 Task: Select a due date automation when advanced on, 2 days before a card is due add fields without custom field "Resume" set to a number lower or equal to 1 and greater or equal to 10 at 11:00 AM.
Action: Mouse moved to (943, 78)
Screenshot: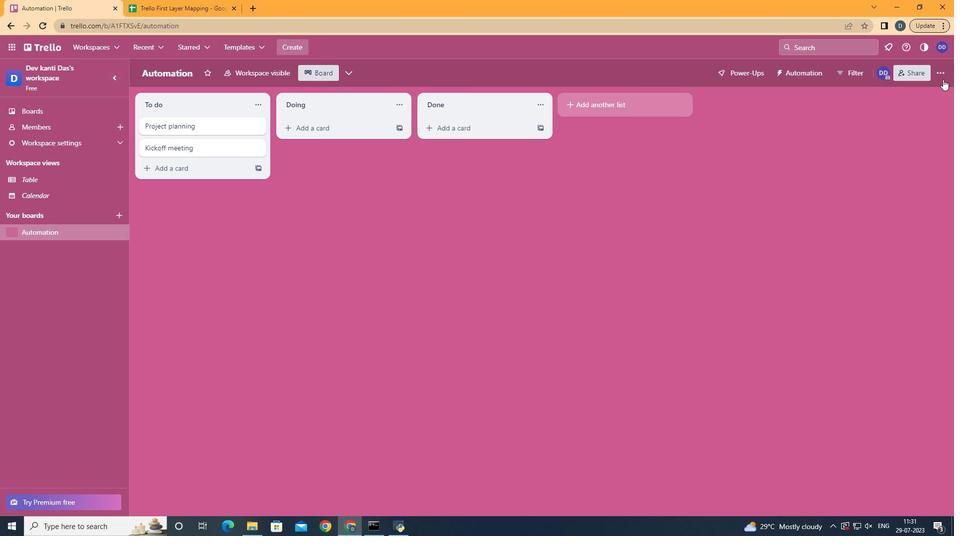 
Action: Mouse pressed left at (943, 78)
Screenshot: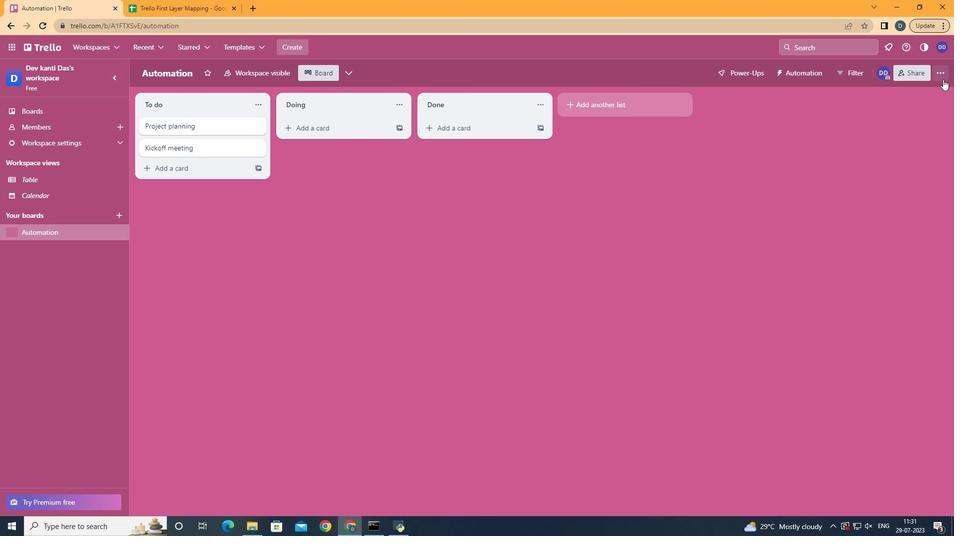 
Action: Mouse moved to (843, 211)
Screenshot: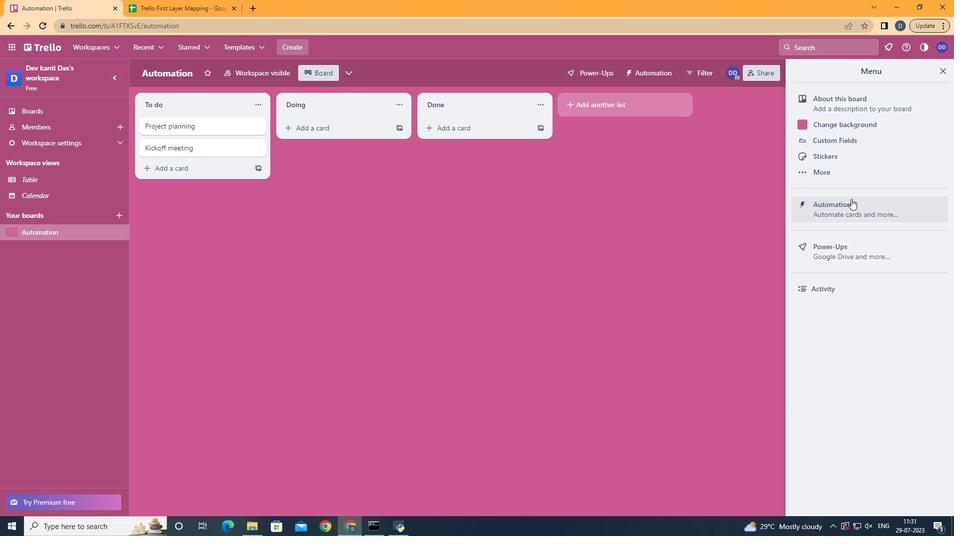 
Action: Mouse pressed left at (843, 211)
Screenshot: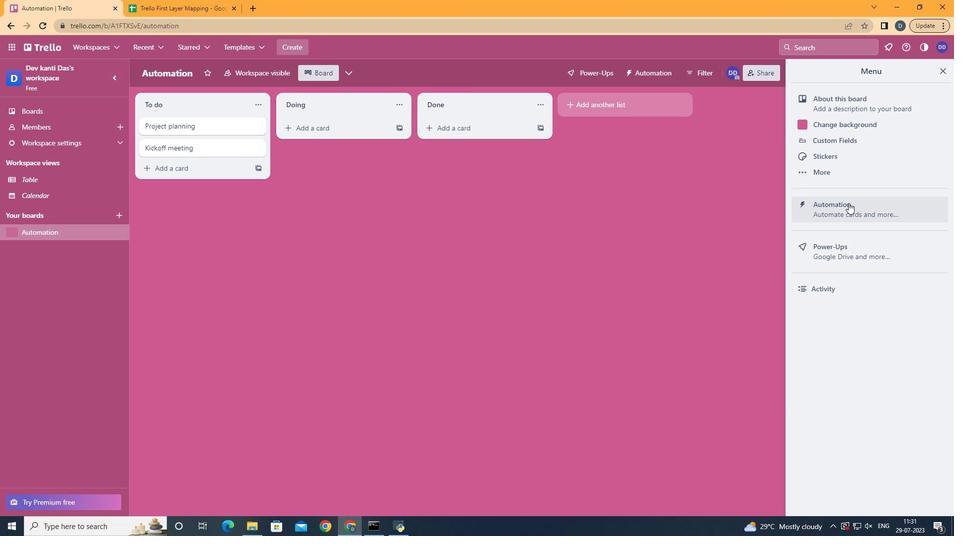 
Action: Mouse moved to (171, 199)
Screenshot: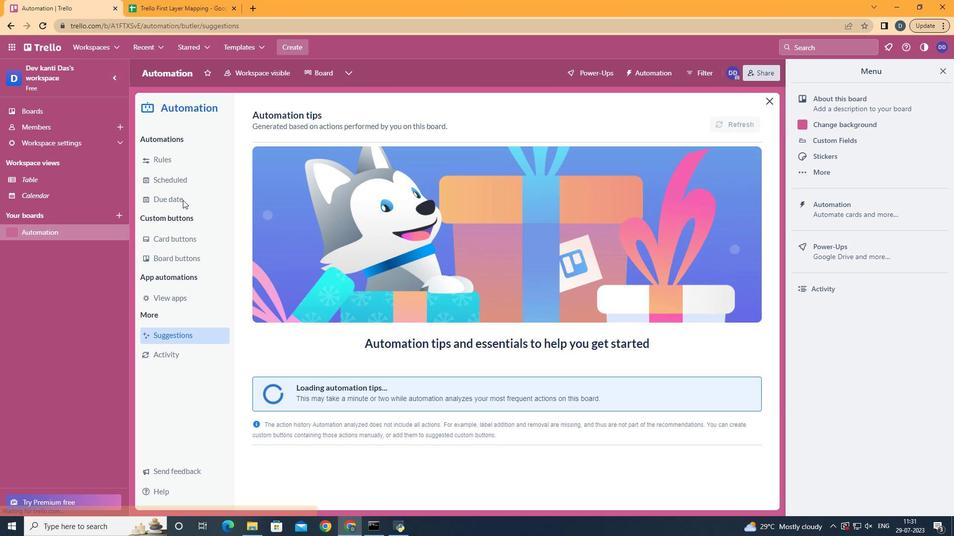 
Action: Mouse pressed left at (171, 199)
Screenshot: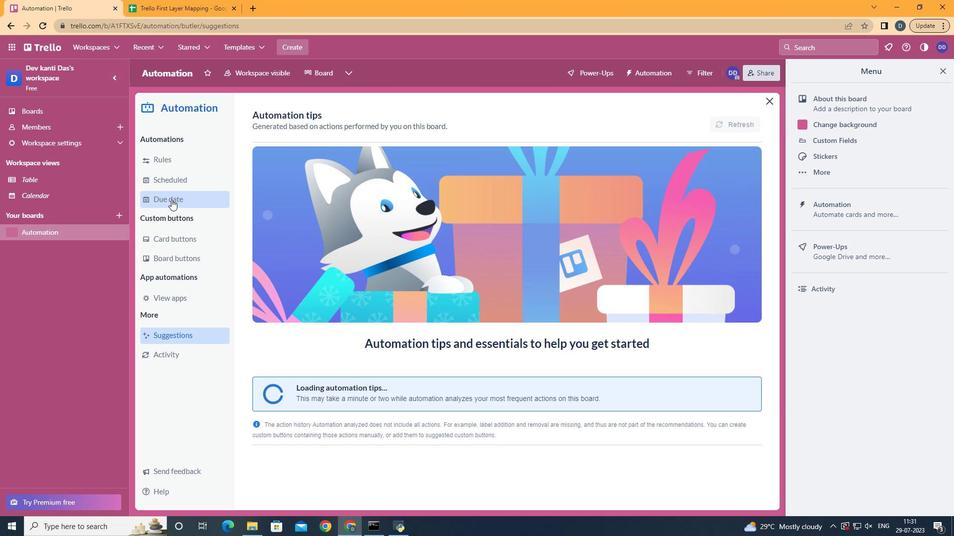 
Action: Mouse moved to (683, 120)
Screenshot: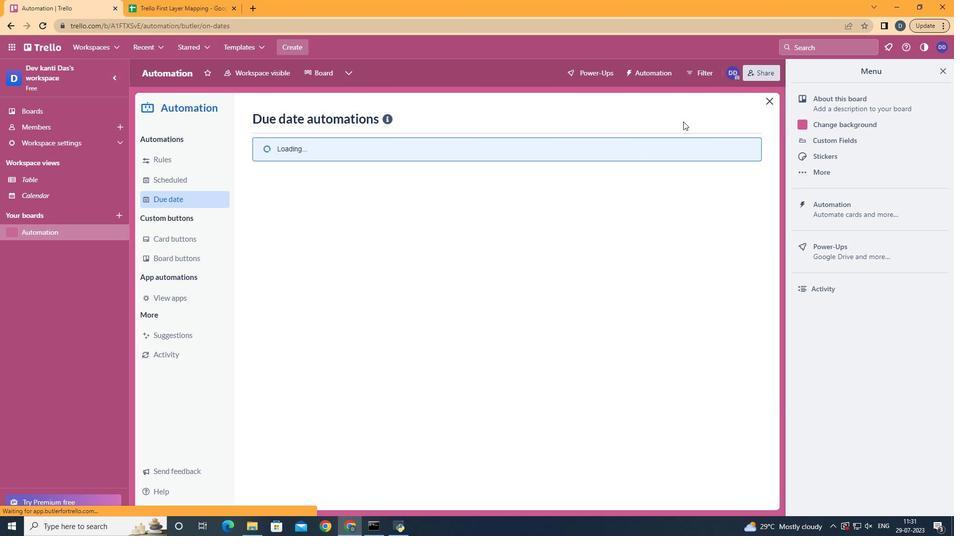 
Action: Mouse pressed left at (683, 120)
Screenshot: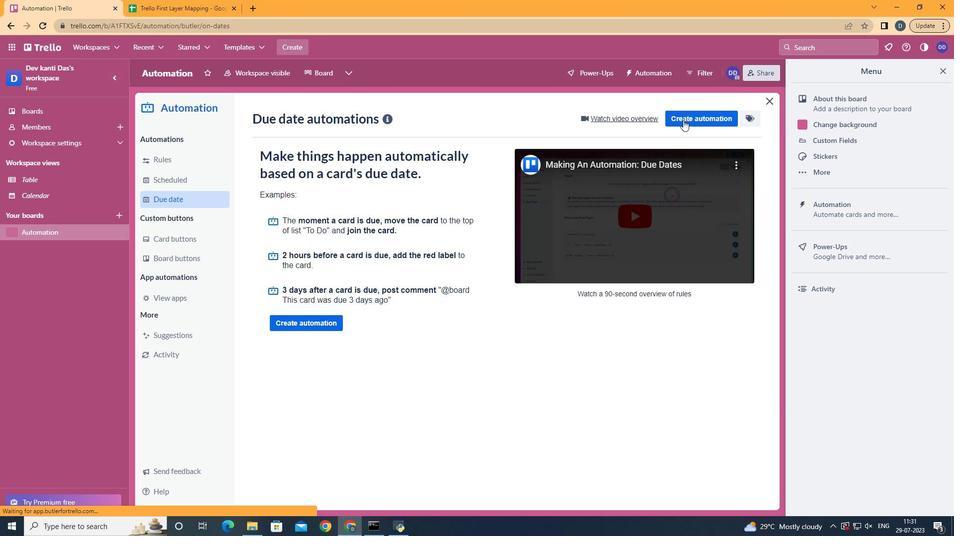 
Action: Mouse moved to (508, 208)
Screenshot: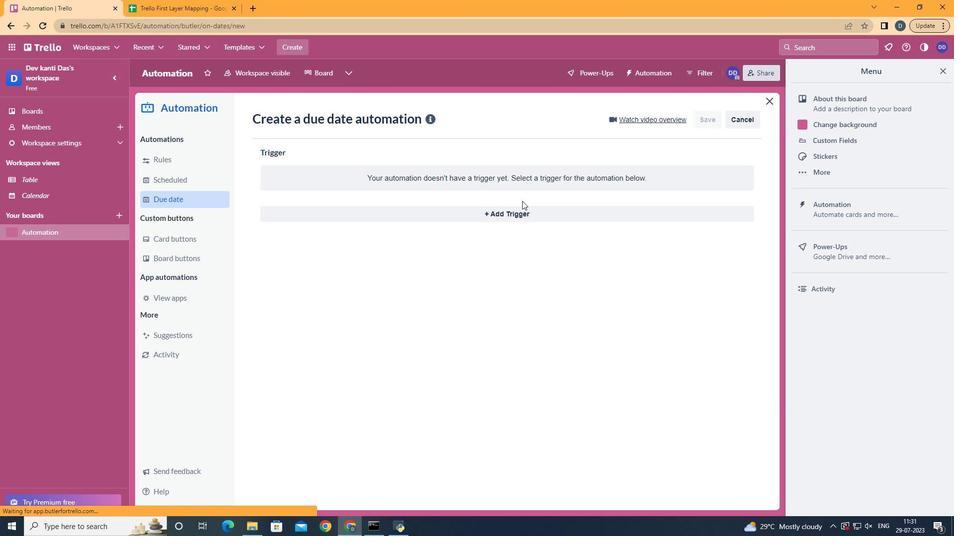 
Action: Mouse pressed left at (508, 208)
Screenshot: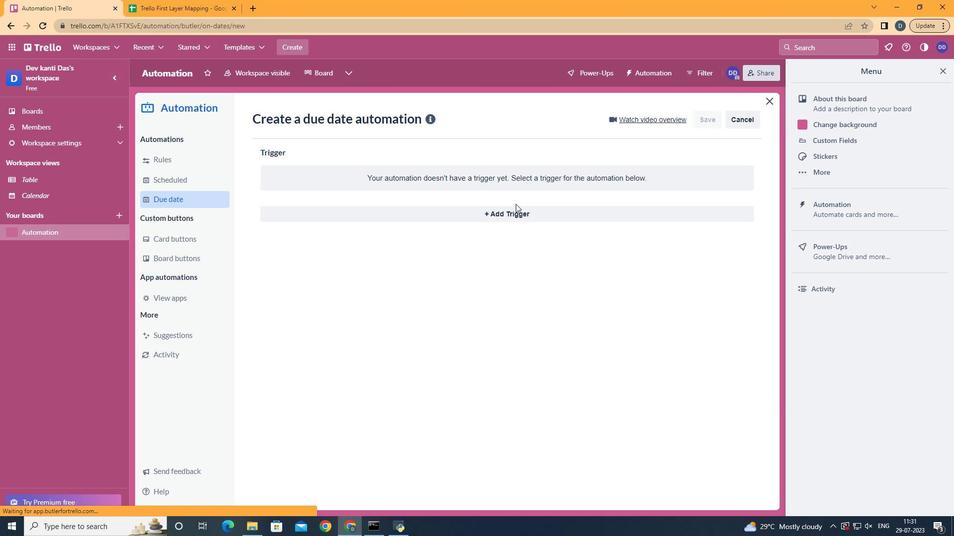 
Action: Mouse moved to (389, 370)
Screenshot: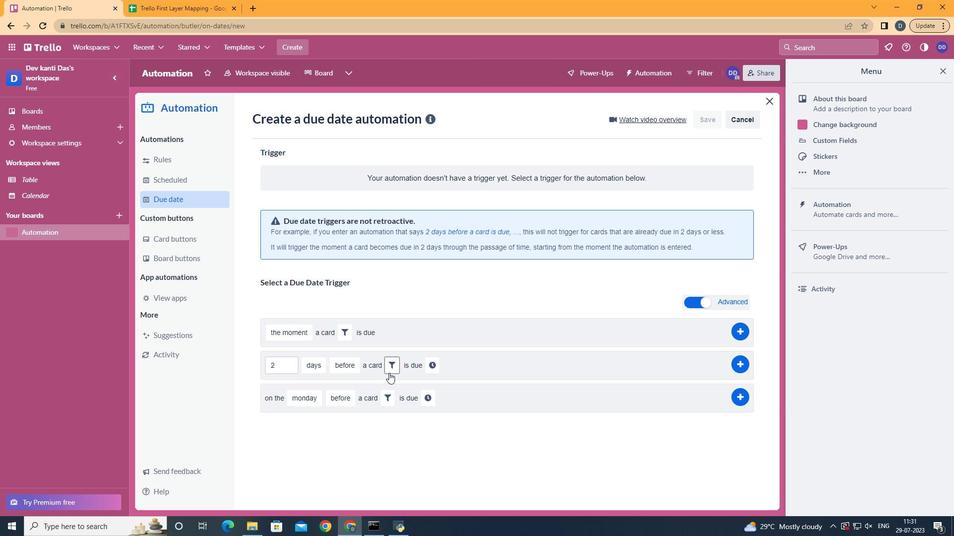 
Action: Mouse pressed left at (389, 370)
Screenshot: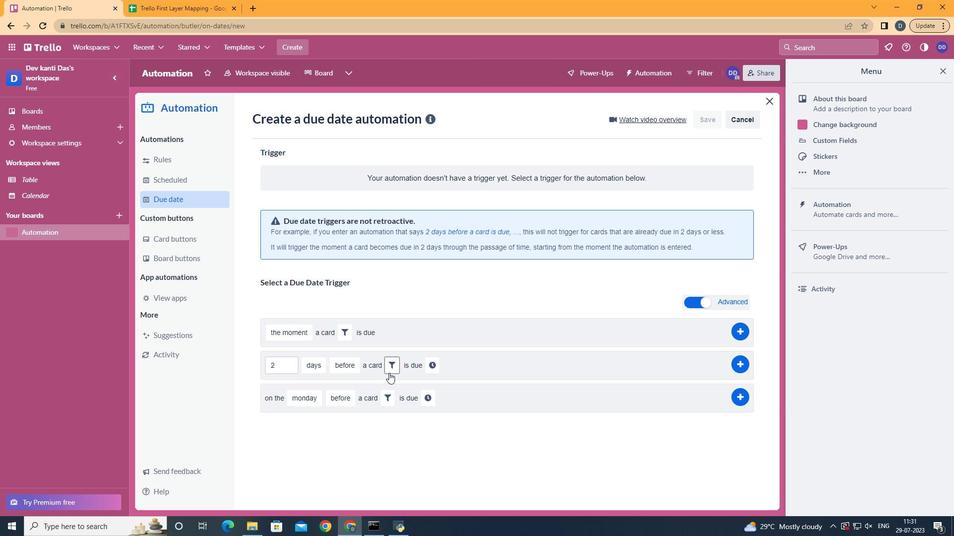 
Action: Mouse moved to (547, 404)
Screenshot: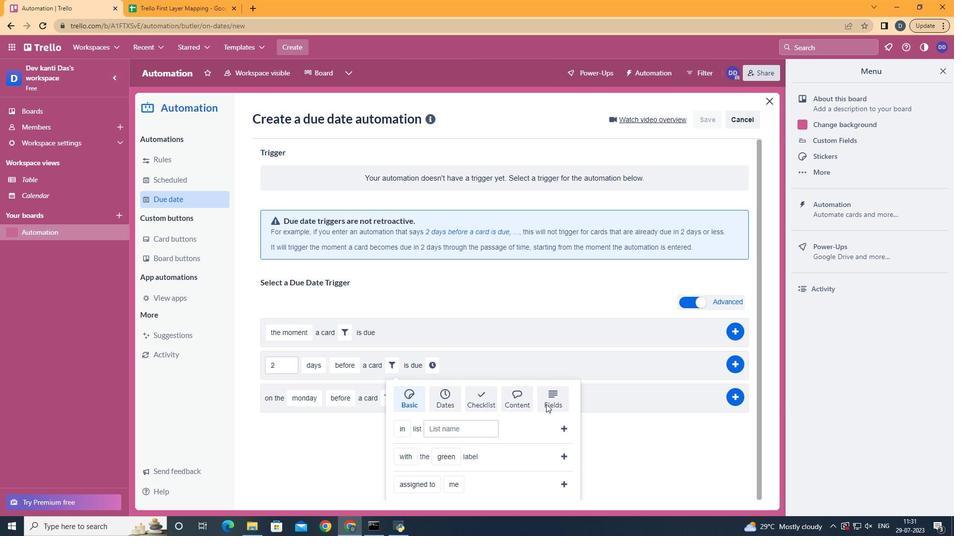 
Action: Mouse pressed left at (547, 404)
Screenshot: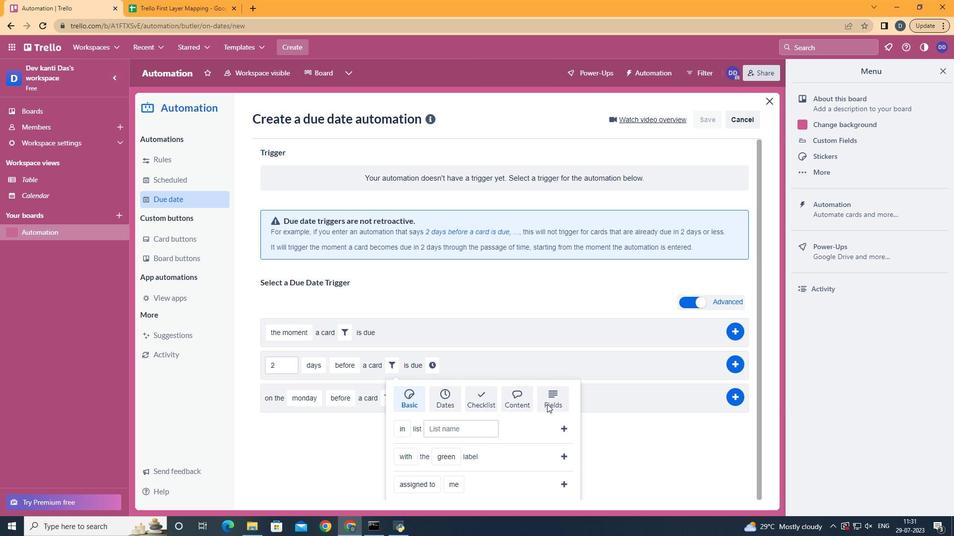 
Action: Mouse moved to (547, 404)
Screenshot: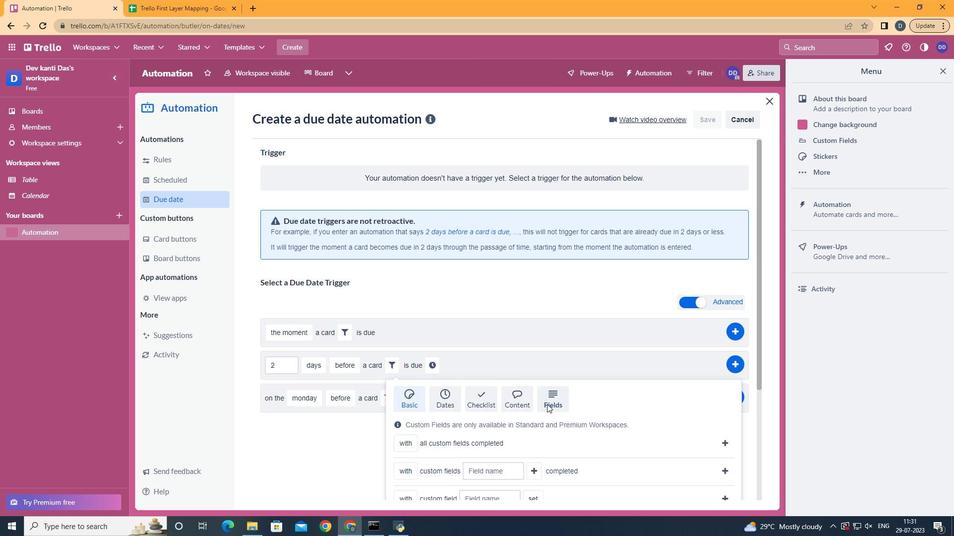 
Action: Mouse scrolled (547, 404) with delta (0, 0)
Screenshot: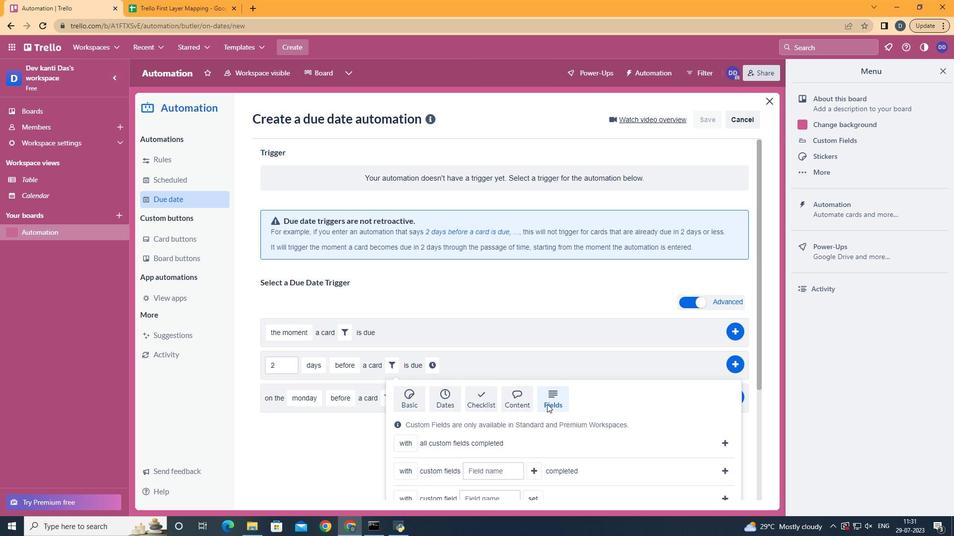 
Action: Mouse scrolled (547, 404) with delta (0, 0)
Screenshot: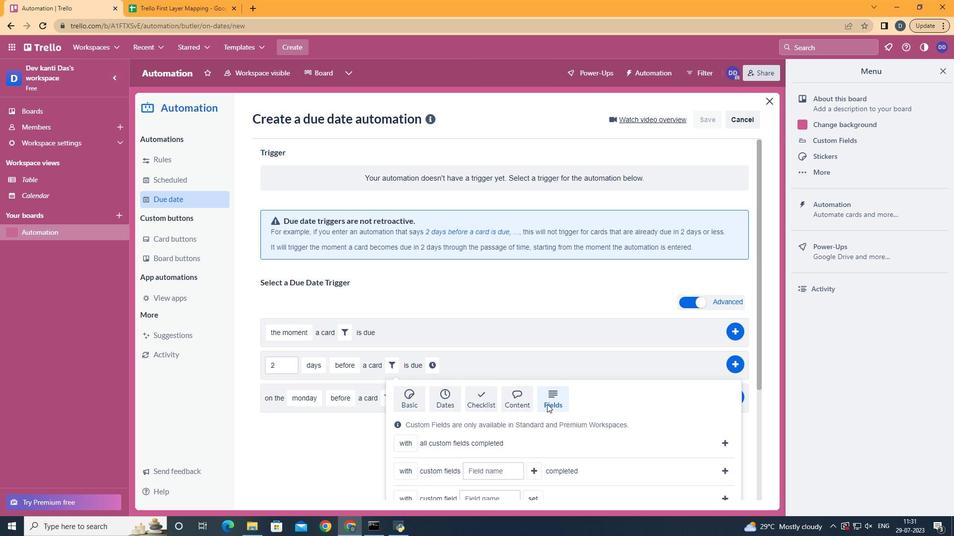 
Action: Mouse scrolled (547, 404) with delta (0, 0)
Screenshot: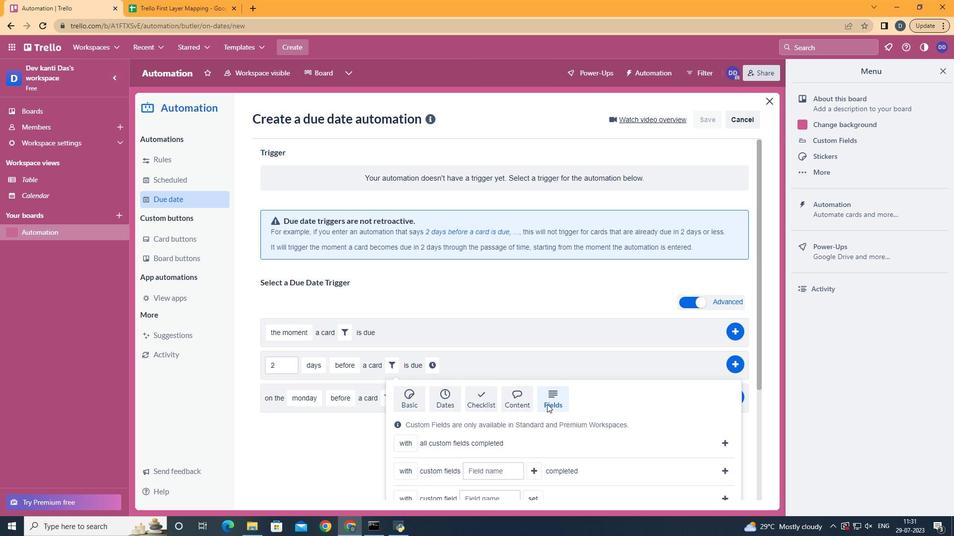 
Action: Mouse scrolled (547, 404) with delta (0, 0)
Screenshot: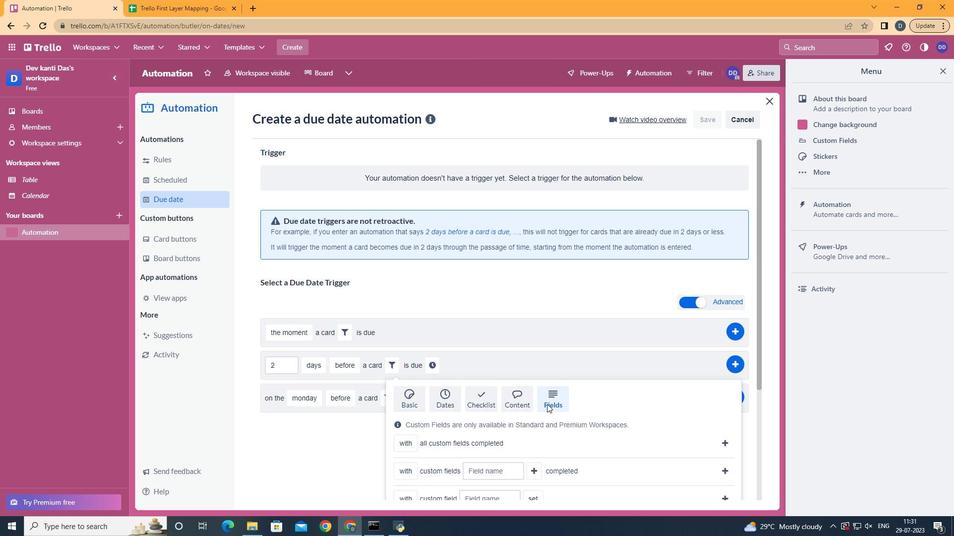 
Action: Mouse scrolled (547, 404) with delta (0, 0)
Screenshot: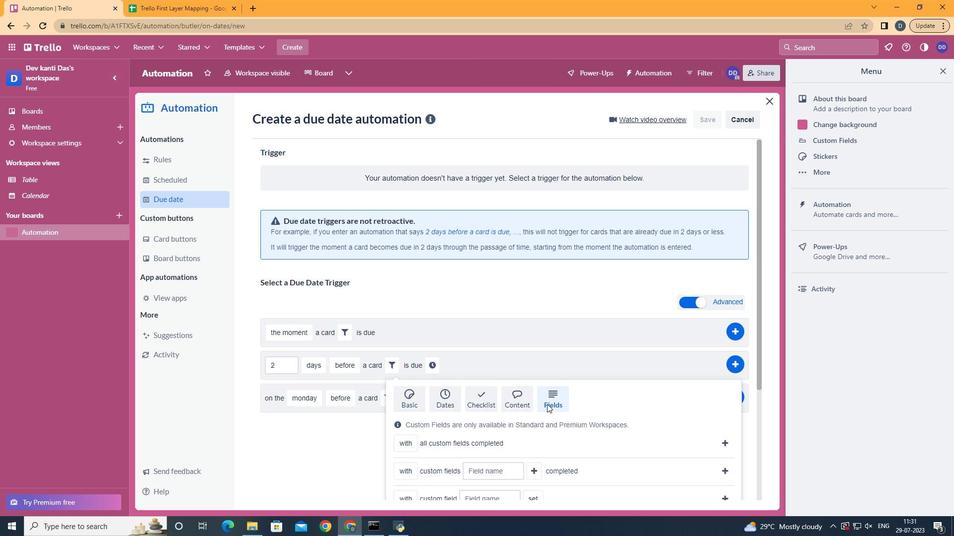 
Action: Mouse moved to (410, 460)
Screenshot: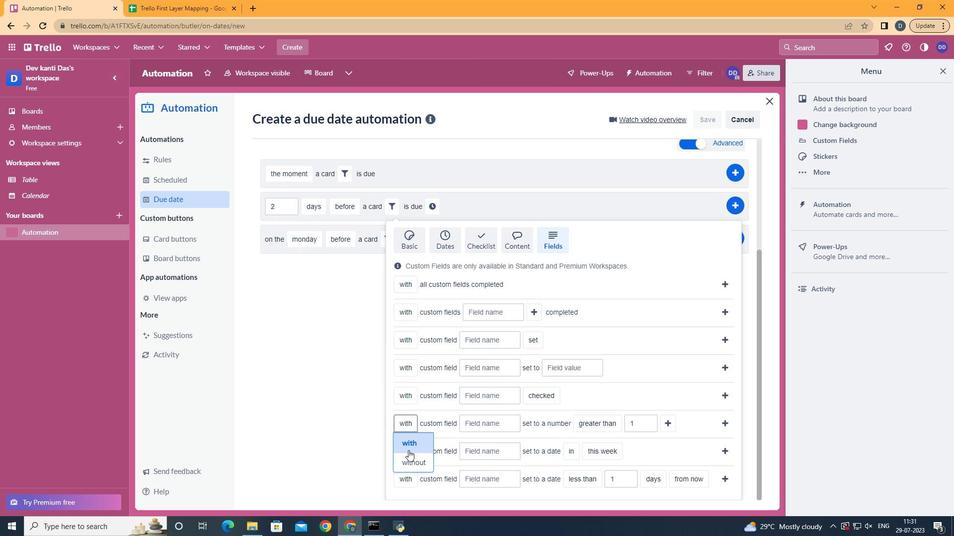 
Action: Mouse pressed left at (410, 460)
Screenshot: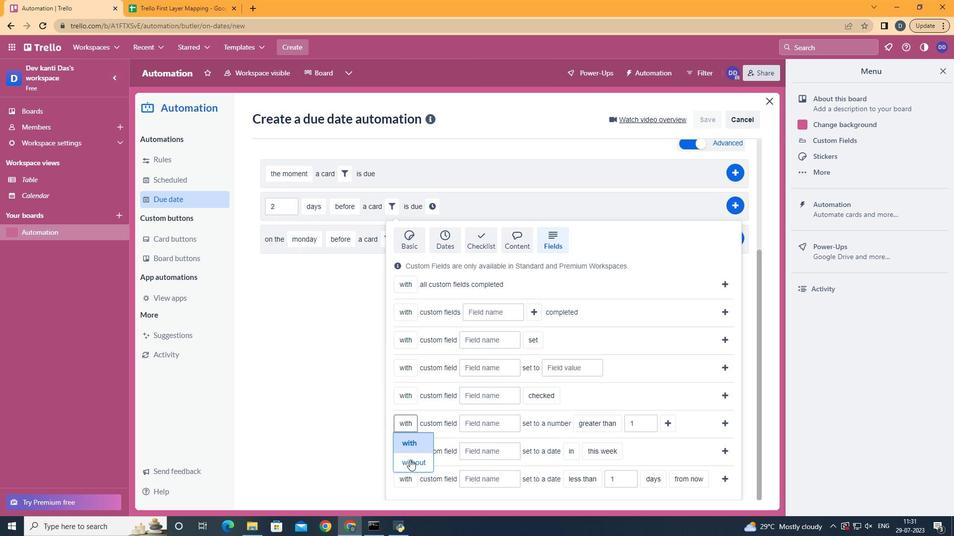 
Action: Mouse moved to (491, 431)
Screenshot: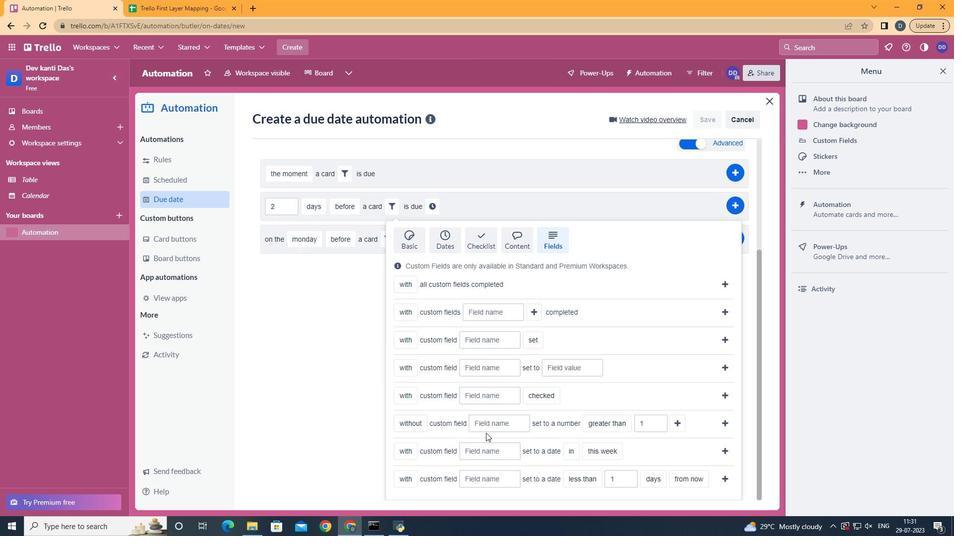
Action: Mouse pressed left at (491, 431)
Screenshot: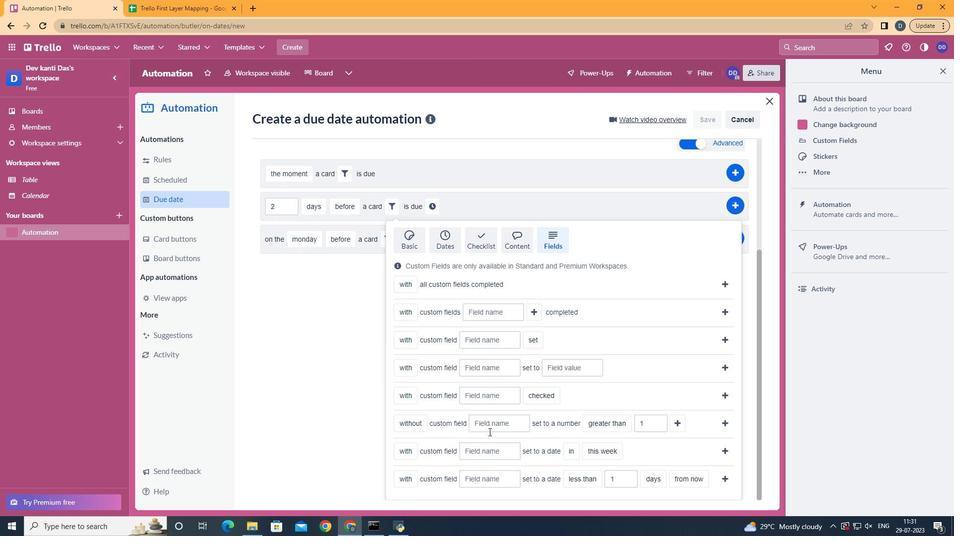
Action: Key pressed <Key.shift>Resume
Screenshot: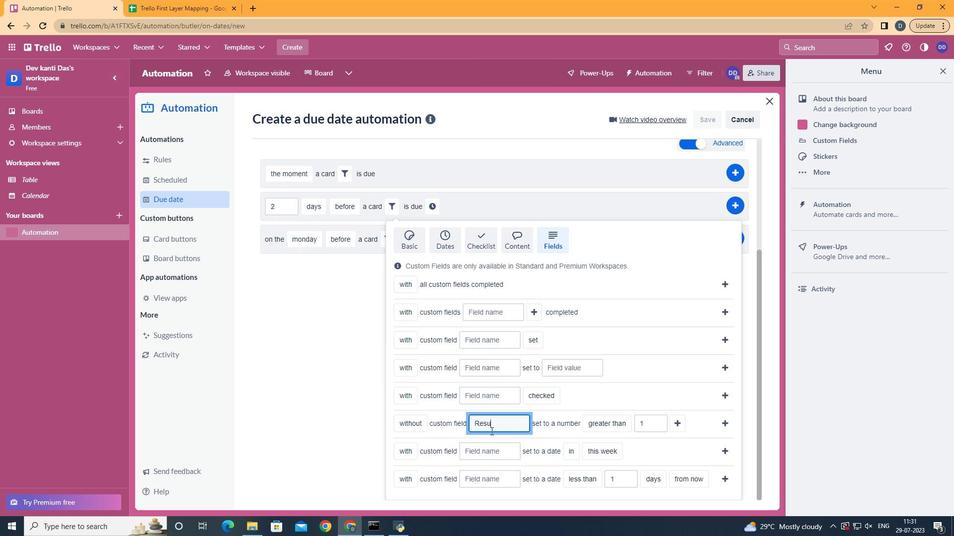 
Action: Mouse moved to (620, 403)
Screenshot: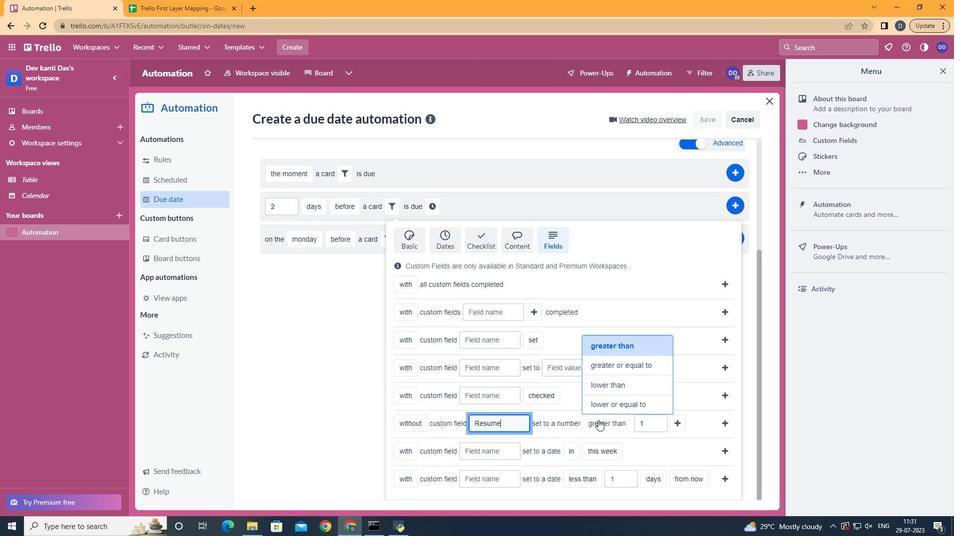 
Action: Mouse pressed left at (620, 403)
Screenshot: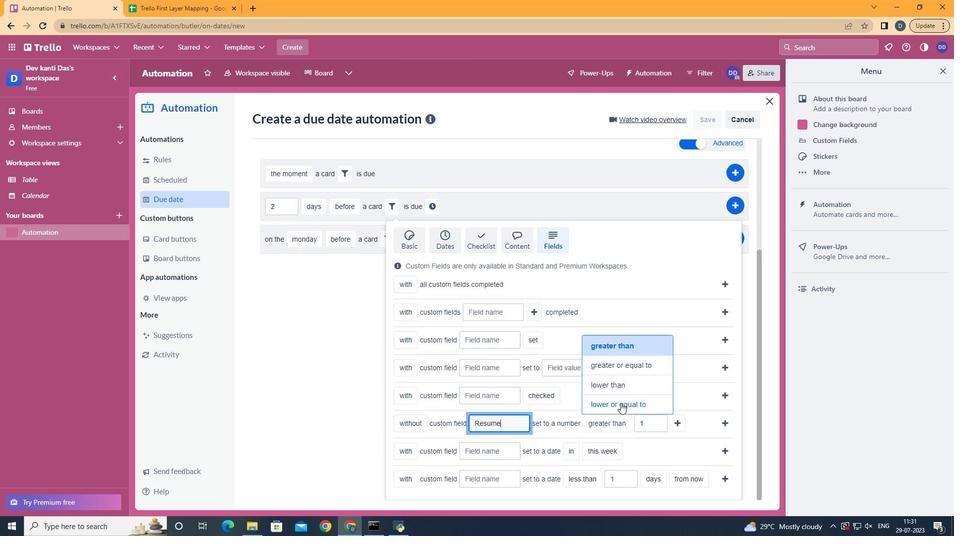 
Action: Mouse moved to (692, 421)
Screenshot: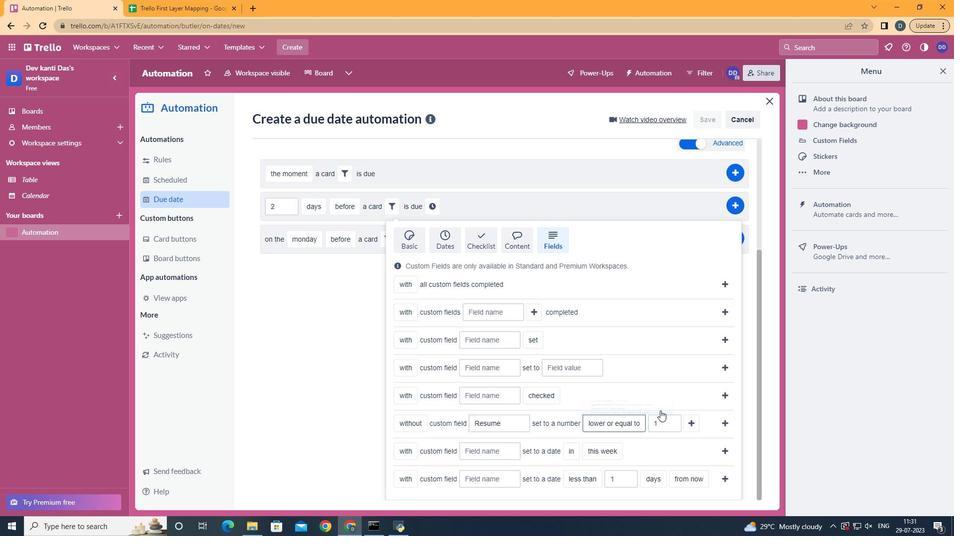 
Action: Mouse pressed left at (692, 421)
Screenshot: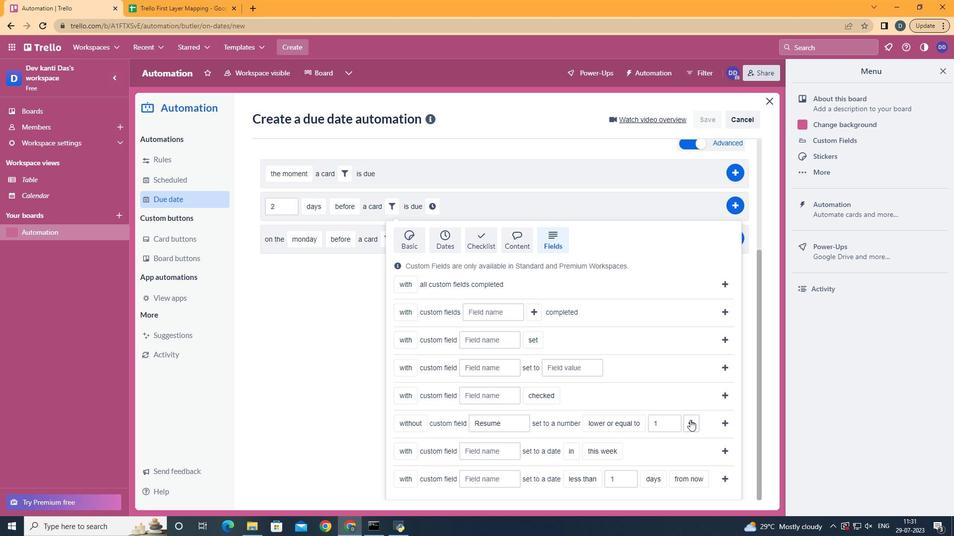 
Action: Mouse moved to (449, 435)
Screenshot: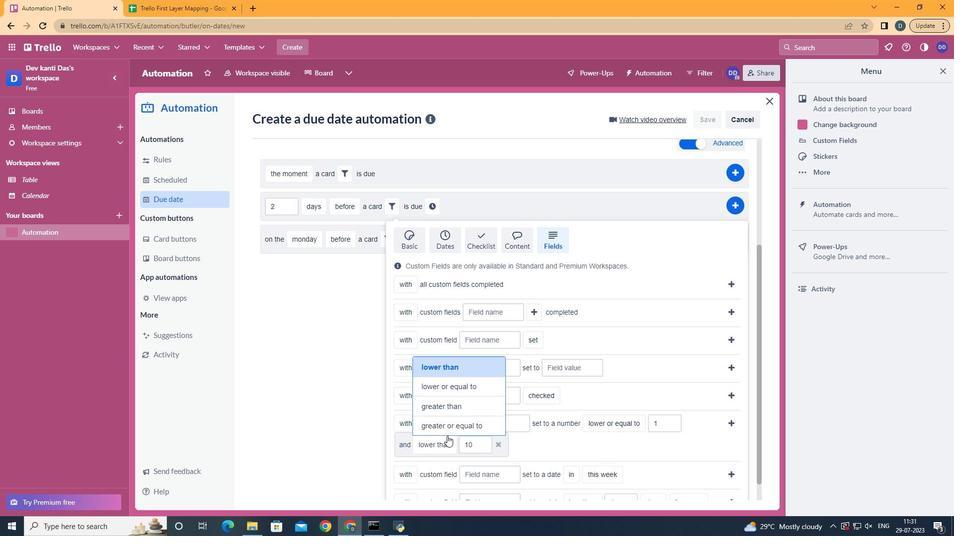 
Action: Mouse pressed left at (449, 435)
Screenshot: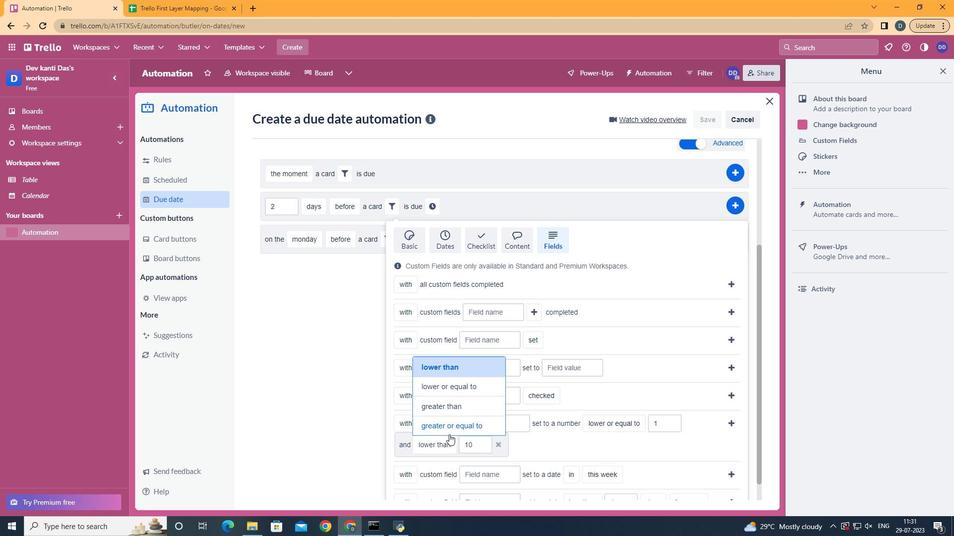 
Action: Mouse moved to (724, 427)
Screenshot: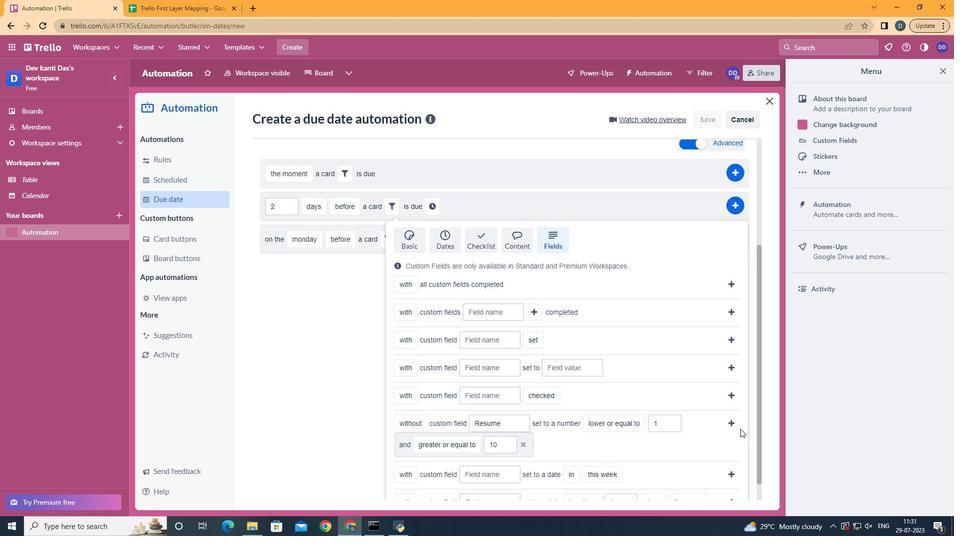 
Action: Mouse pressed left at (724, 427)
Screenshot: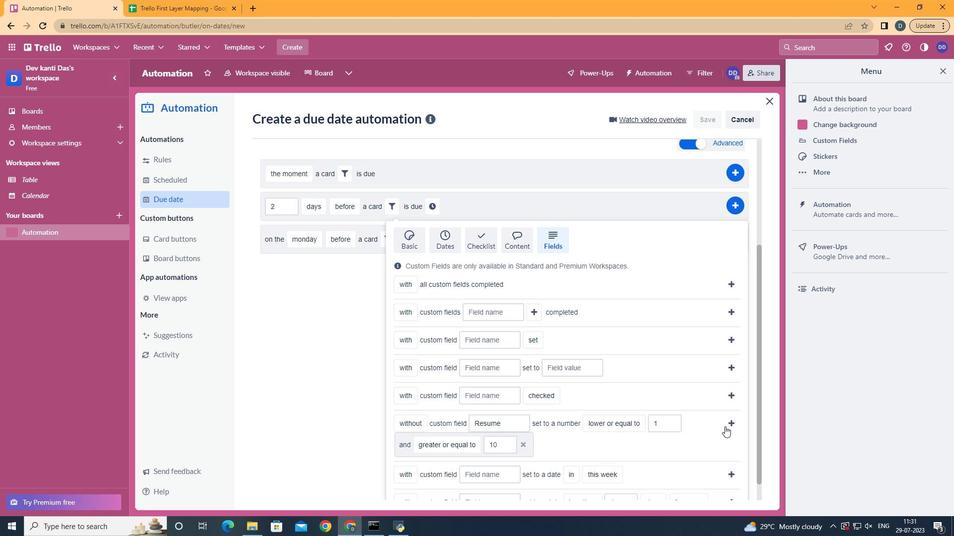 
Action: Mouse moved to (287, 385)
Screenshot: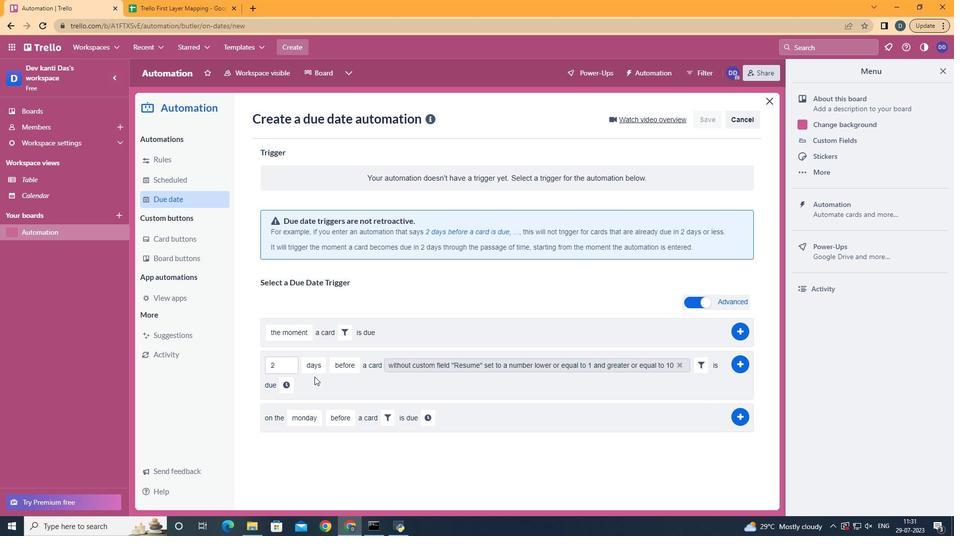 
Action: Mouse pressed left at (287, 385)
Screenshot: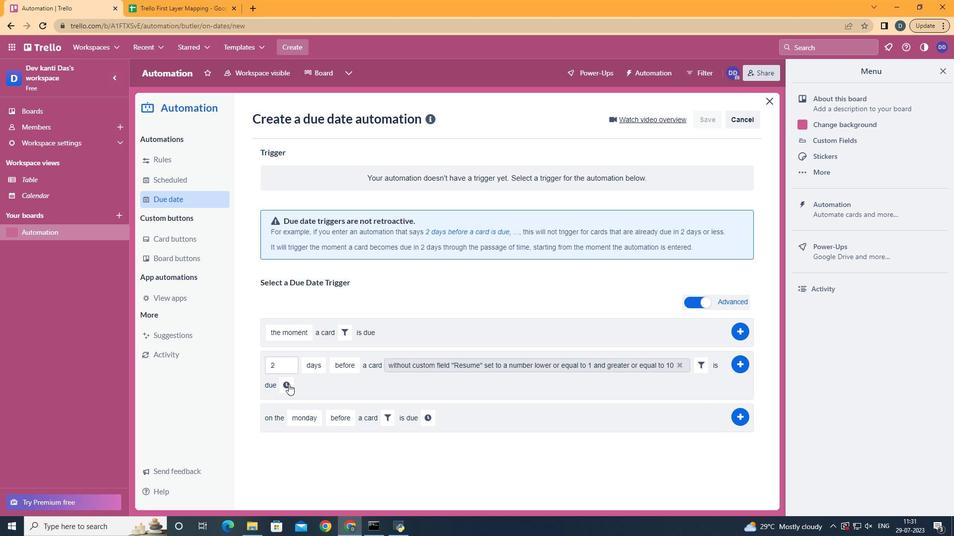 
Action: Mouse moved to (346, 387)
Screenshot: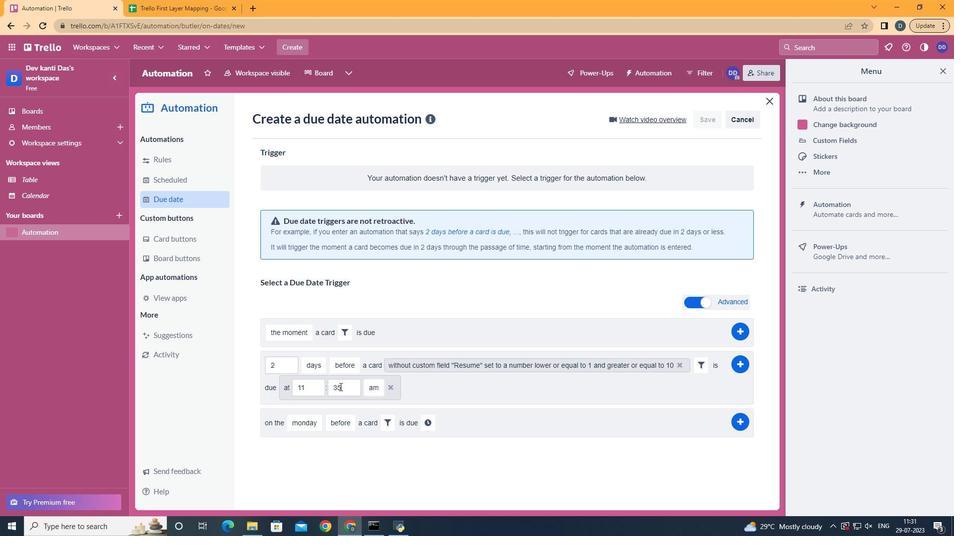 
Action: Mouse pressed left at (346, 387)
Screenshot: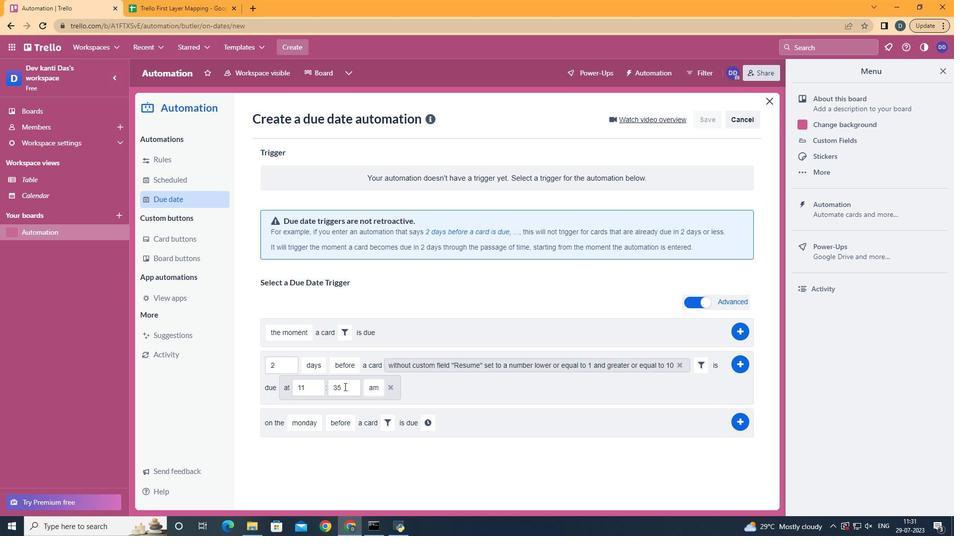 
Action: Key pressed <Key.backspace><Key.backspace>00
Screenshot: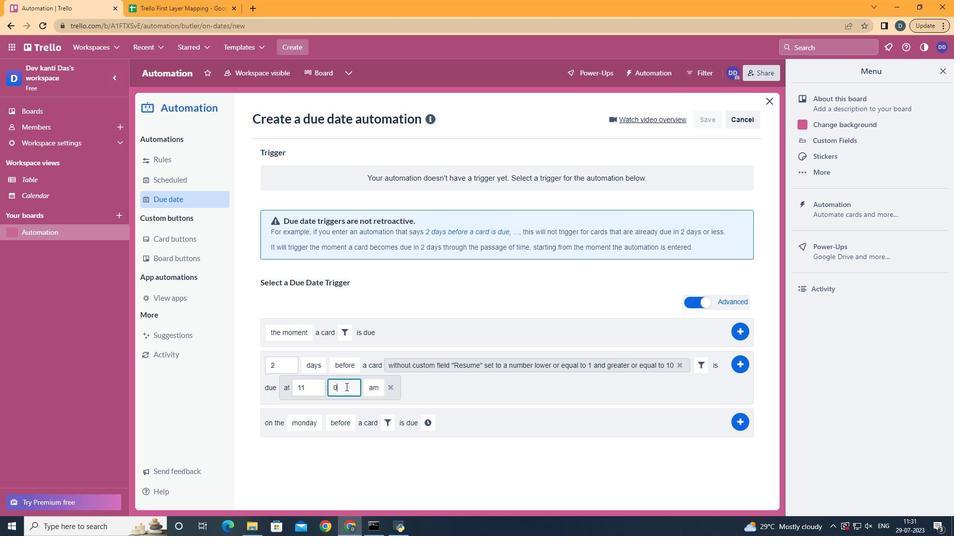 
Action: Mouse moved to (380, 405)
Screenshot: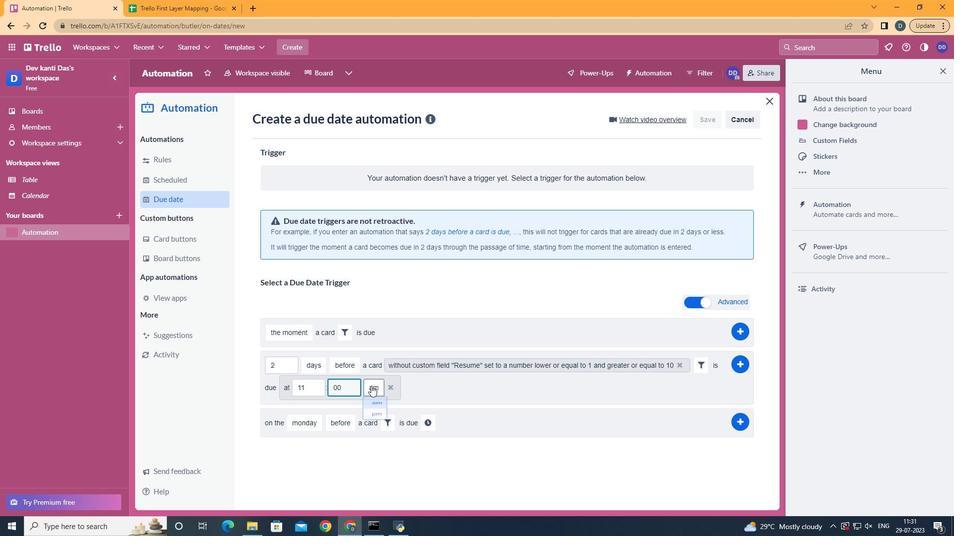 
Action: Mouse pressed left at (380, 405)
Screenshot: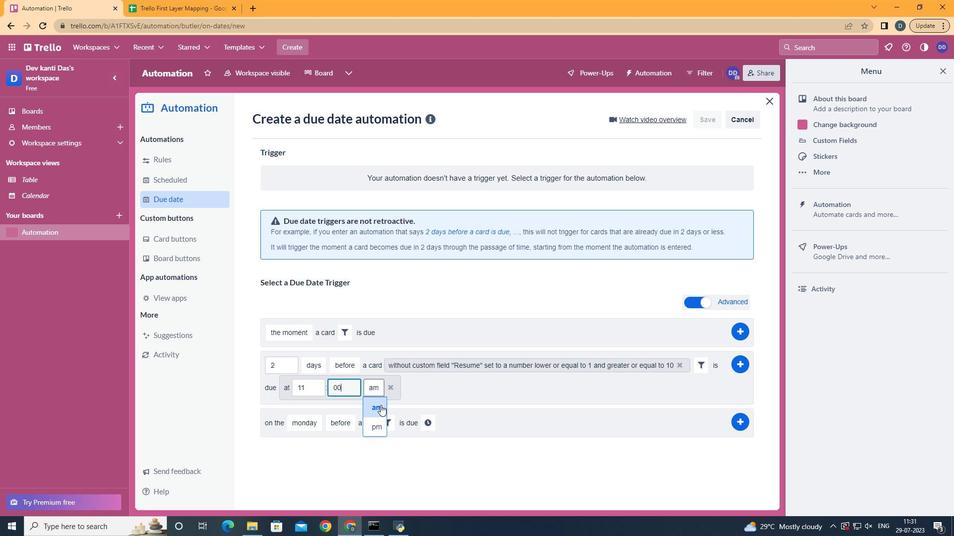 
